 Task: Apply 1x Rewind on the video "Movie B.mp4"
Action: Mouse moved to (163, 552)
Screenshot: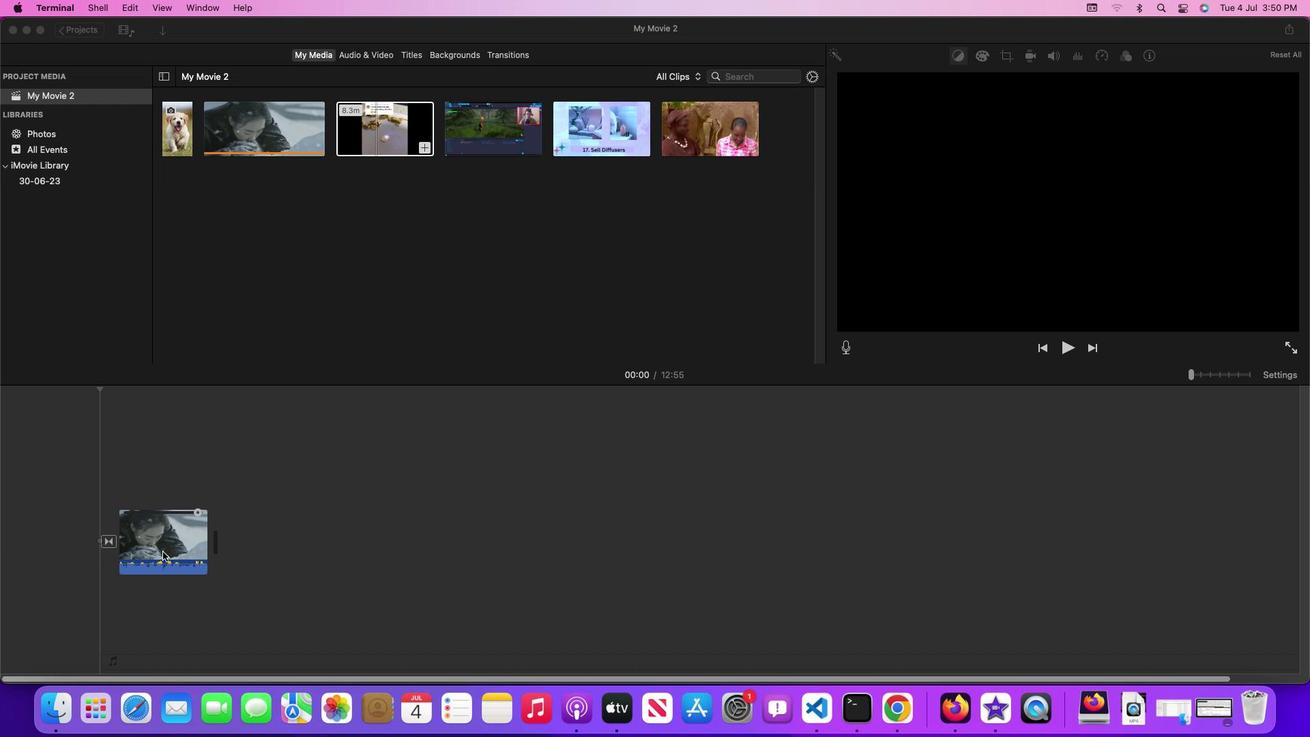
Action: Mouse pressed left at (163, 552)
Screenshot: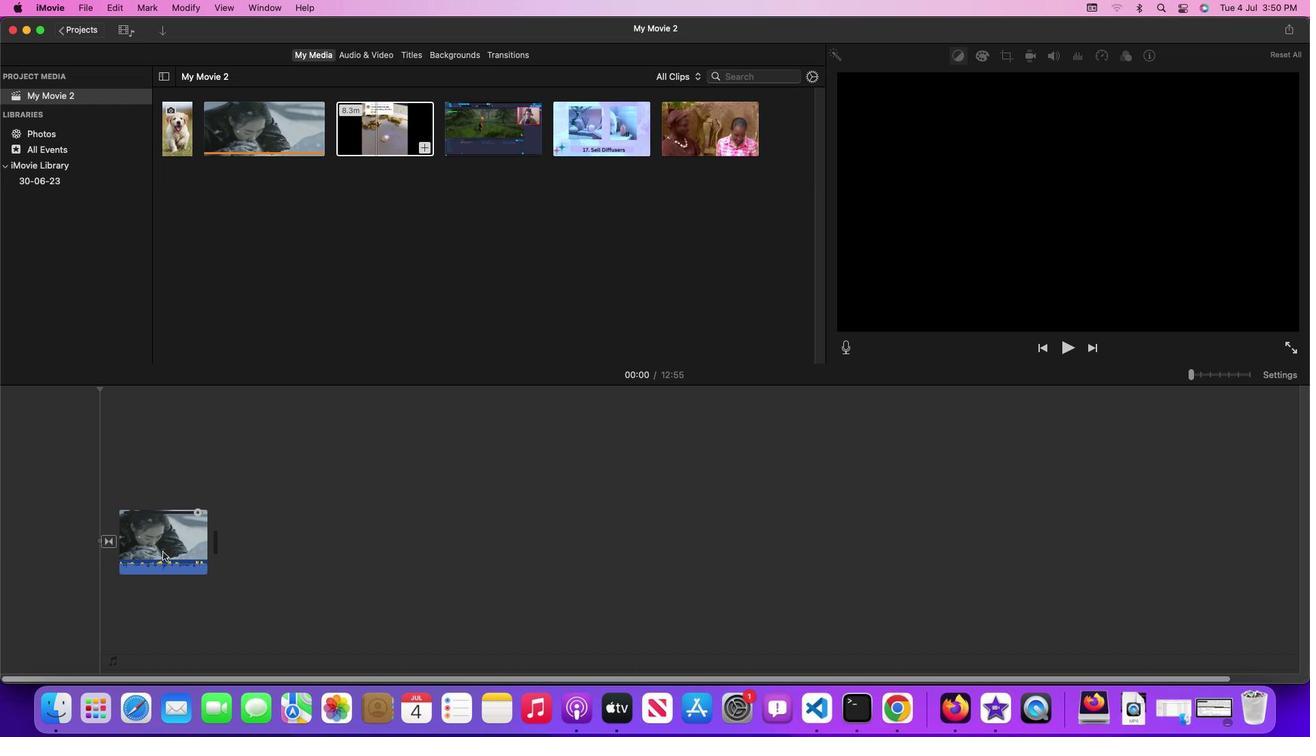 
Action: Mouse pressed left at (163, 552)
Screenshot: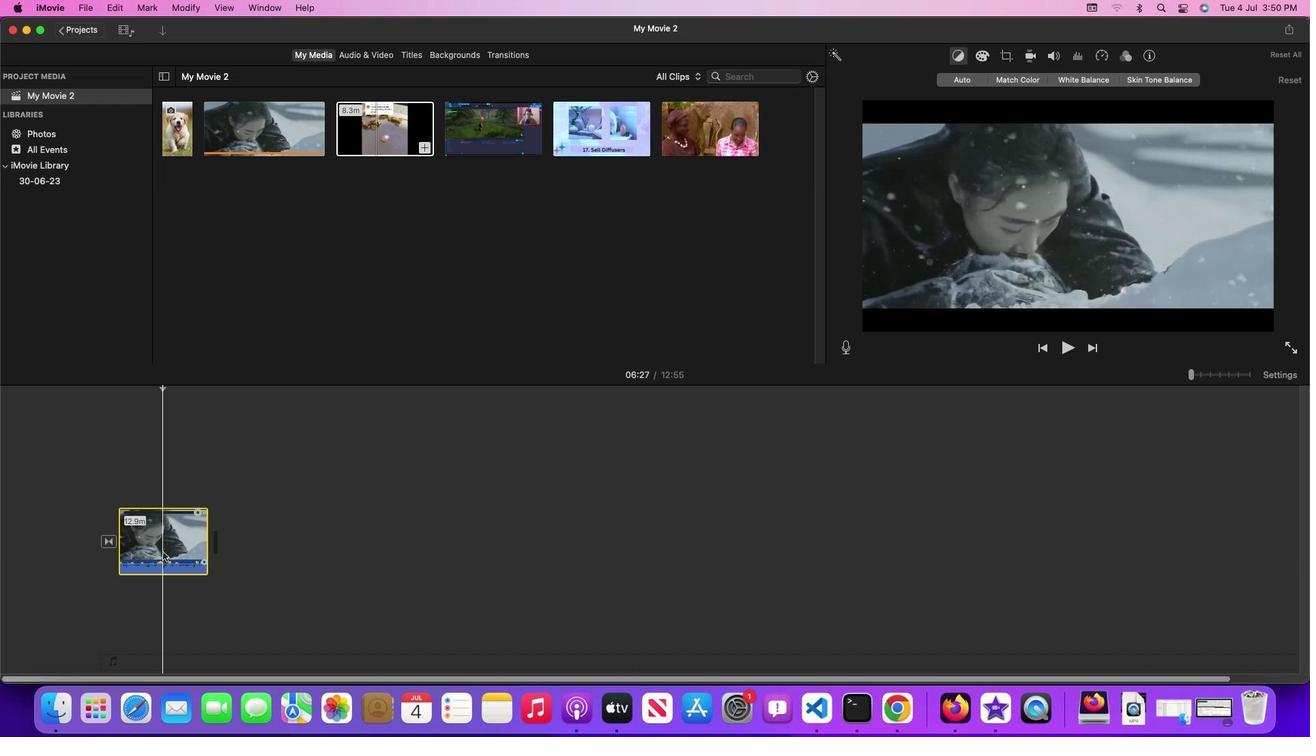 
Action: Mouse moved to (185, 6)
Screenshot: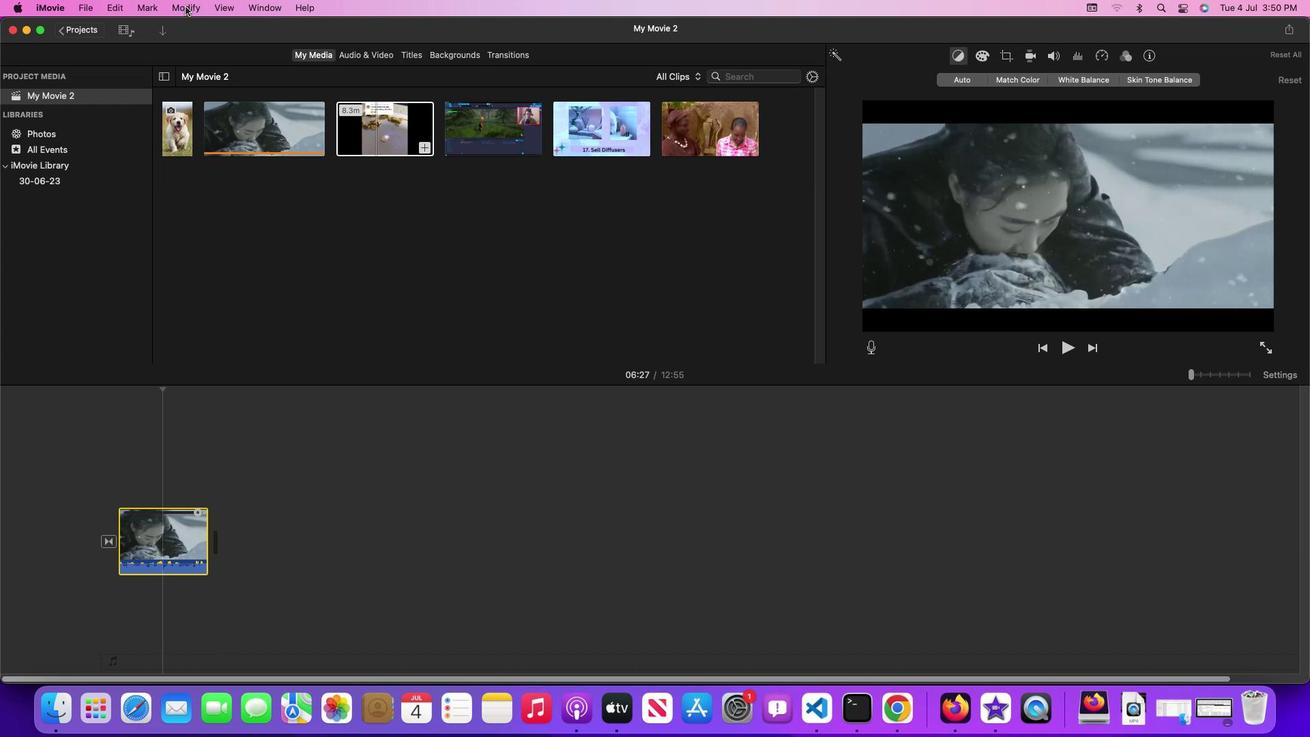 
Action: Mouse pressed left at (185, 6)
Screenshot: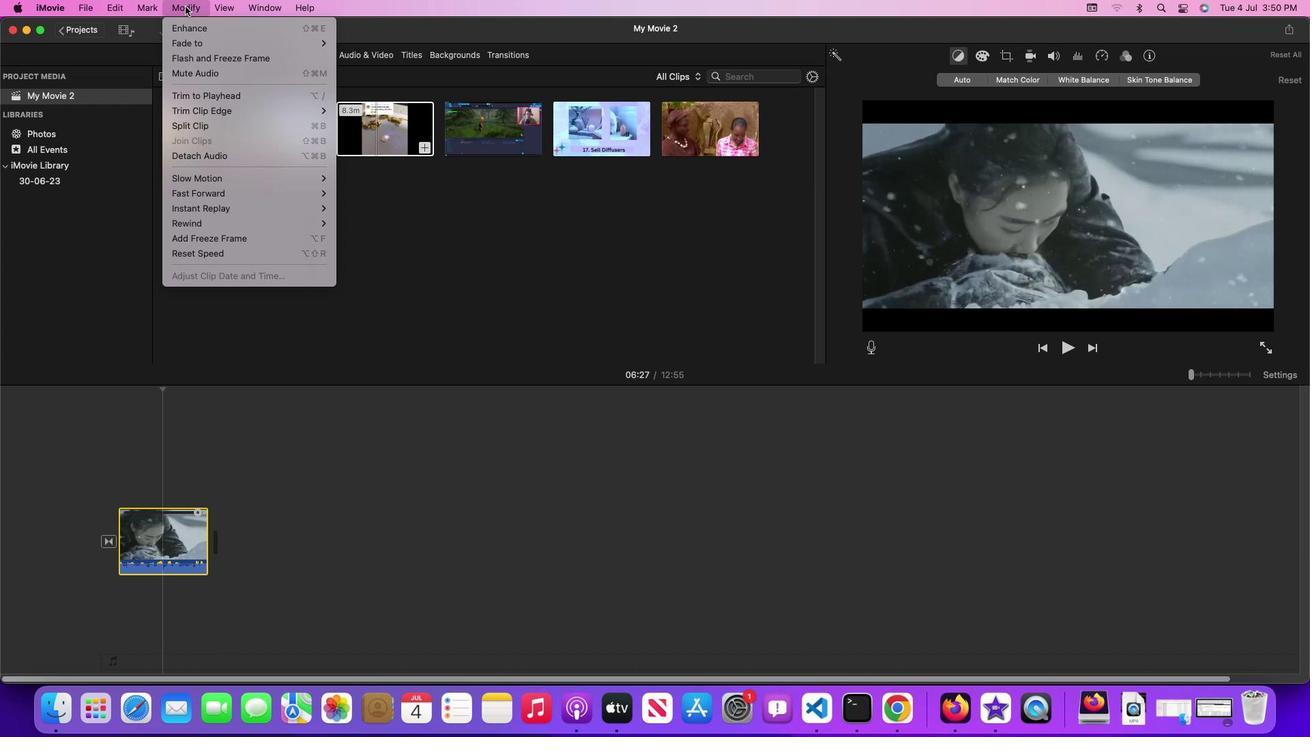 
Action: Mouse moved to (341, 225)
Screenshot: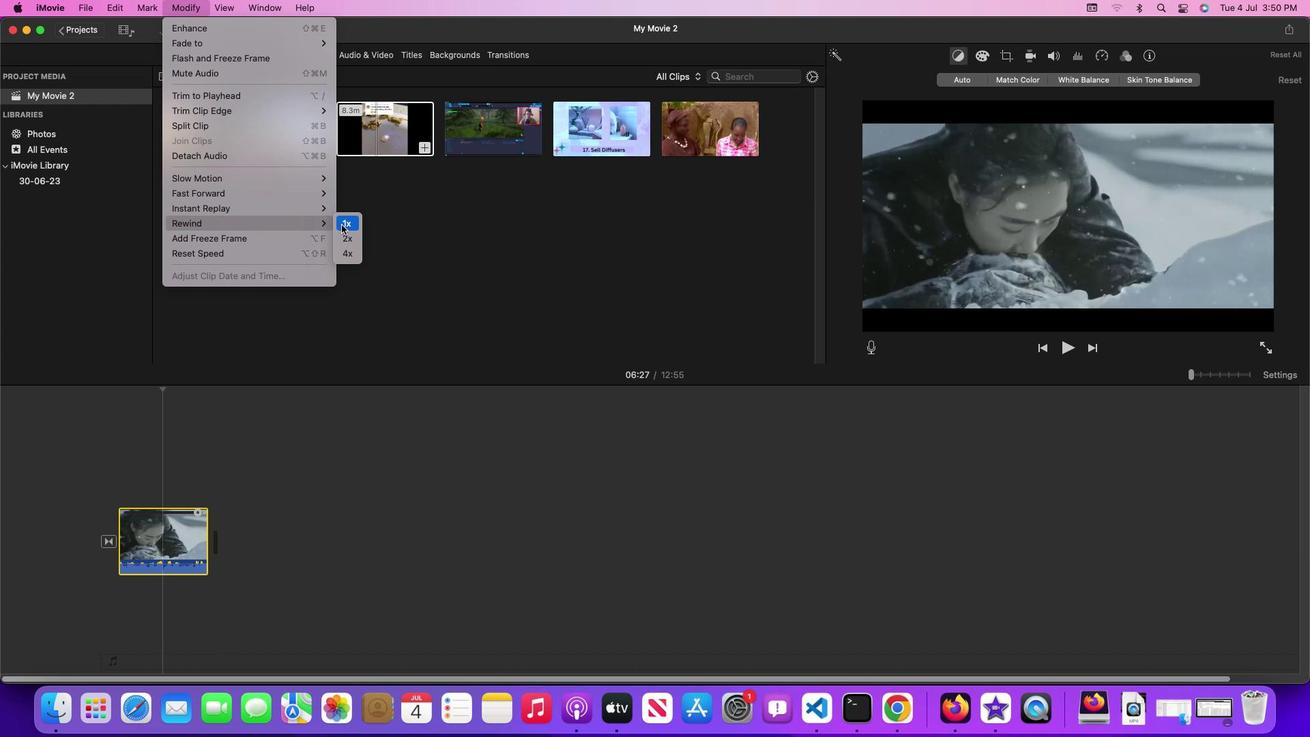 
Action: Mouse pressed left at (341, 225)
Screenshot: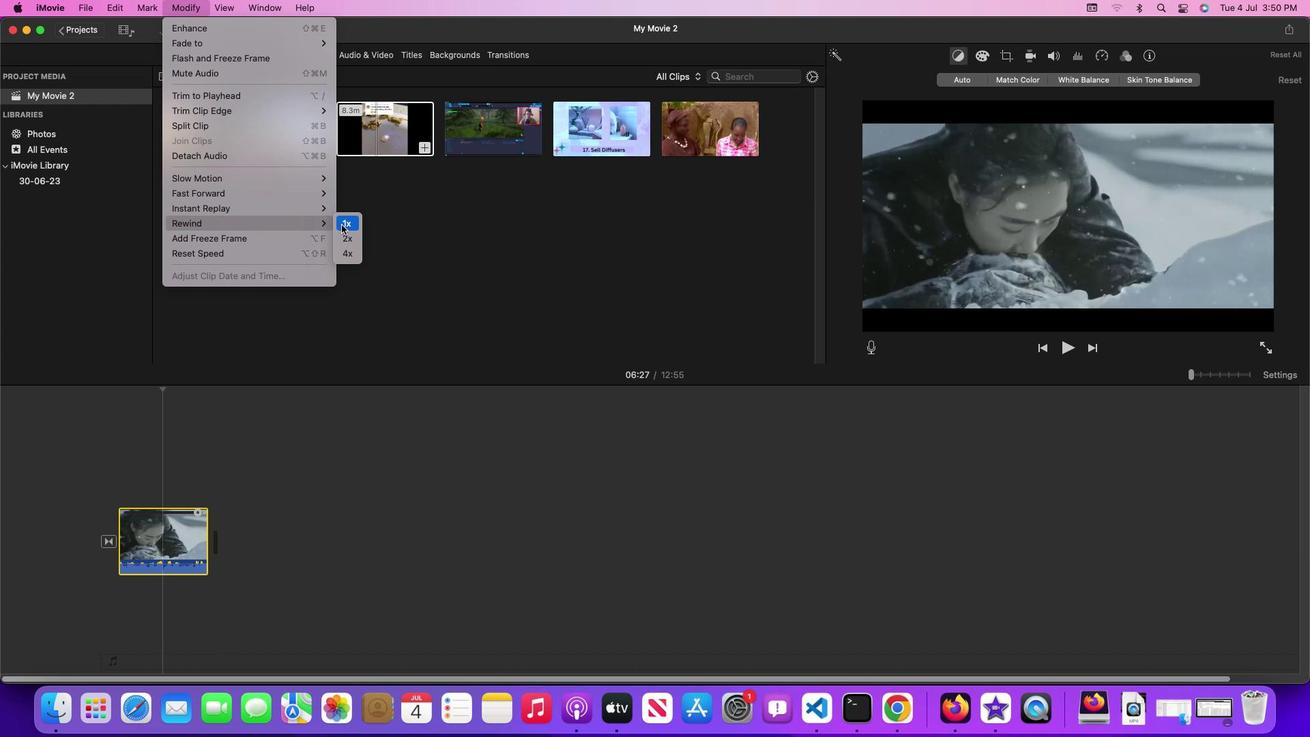
Action: Mouse moved to (563, 296)
Screenshot: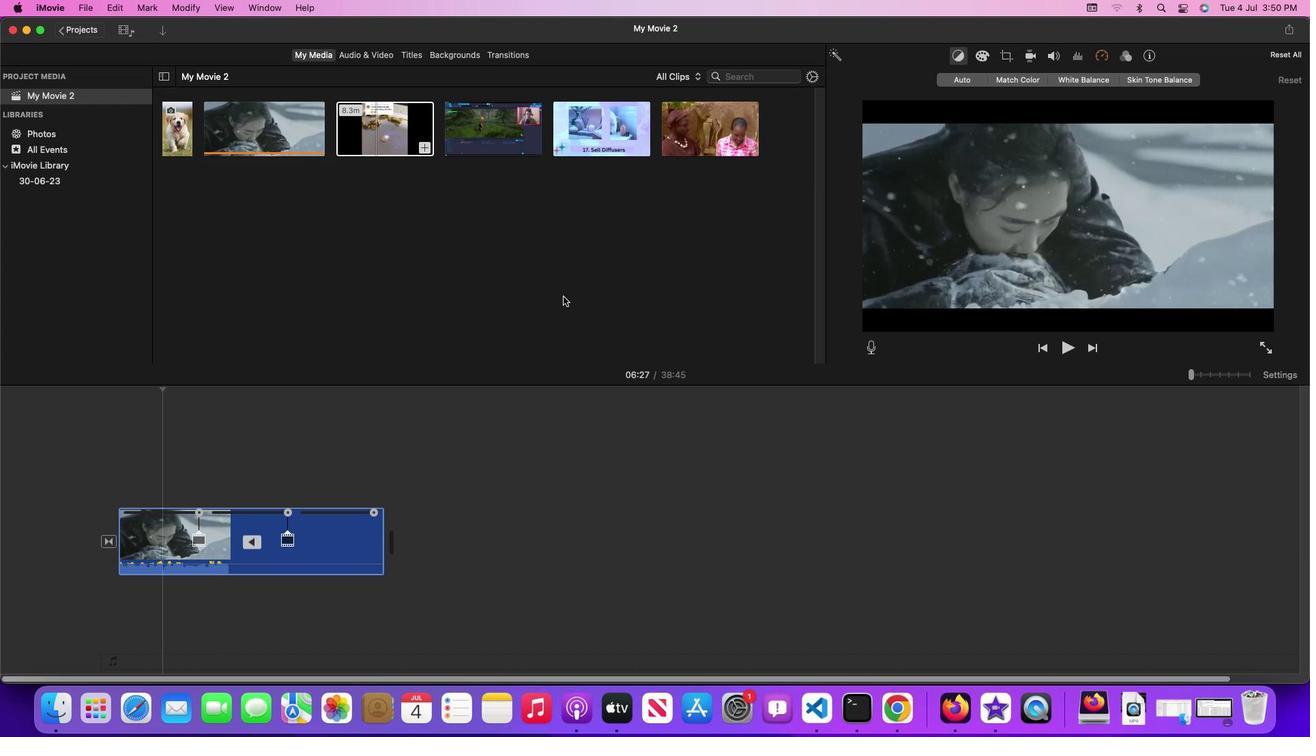 
